 Task: Forward email with the signature Jesus Garcia with the subject Request for a proposal from softage.8@softage.net to softage.9@softage.net and softage.10@softage.net with BCC to softage.6@softage.net with the message I would appreciate it if you could send me the feedback survey results from the recent event.
Action: Mouse moved to (937, 155)
Screenshot: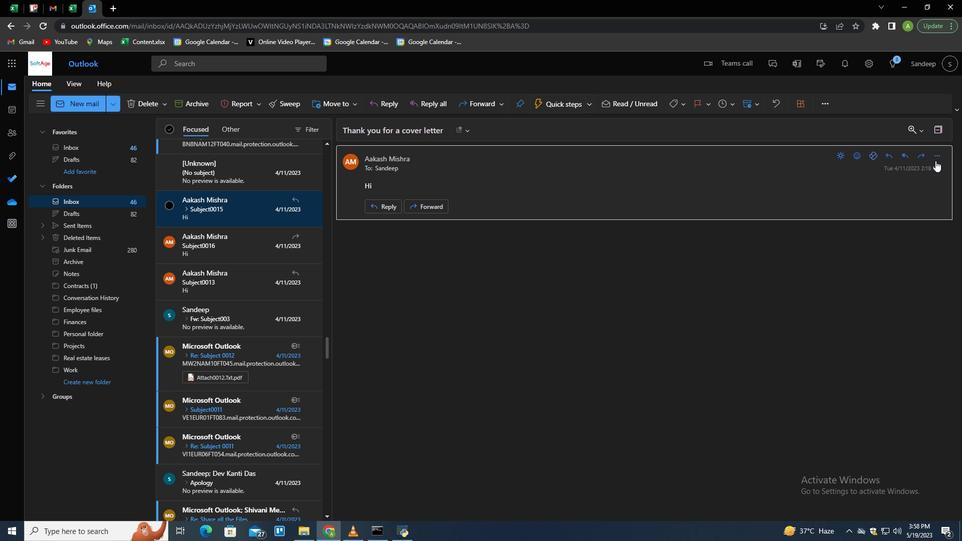 
Action: Mouse pressed left at (937, 155)
Screenshot: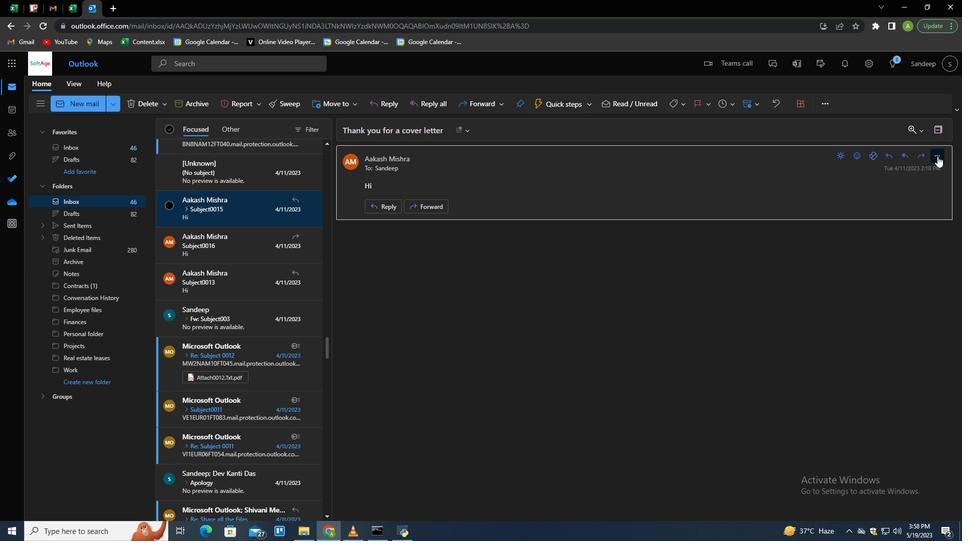 
Action: Mouse moved to (879, 205)
Screenshot: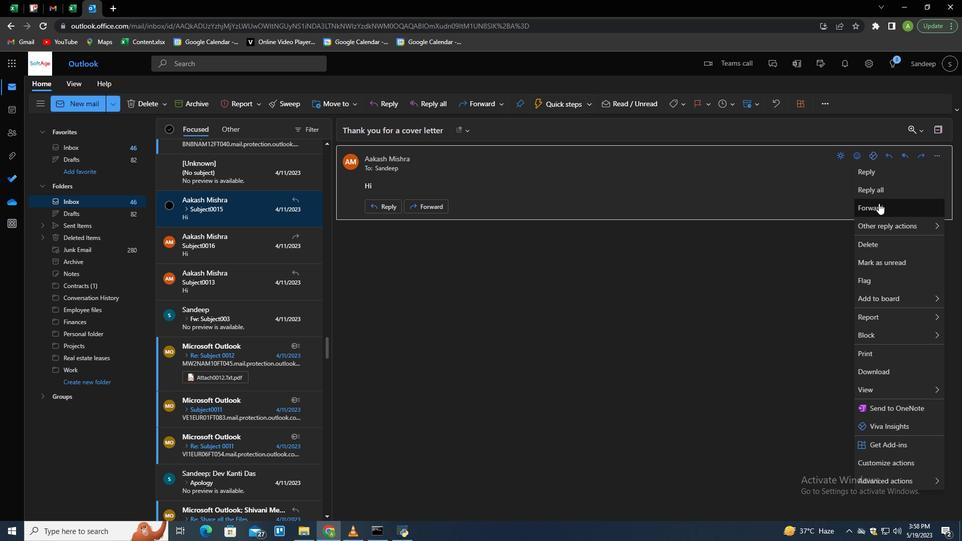 
Action: Mouse pressed left at (879, 205)
Screenshot: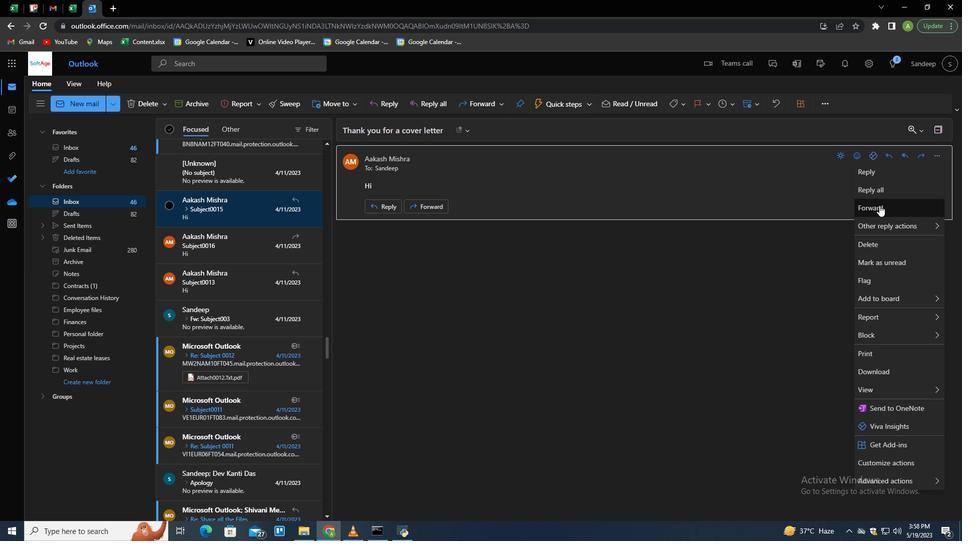 
Action: Mouse moved to (670, 100)
Screenshot: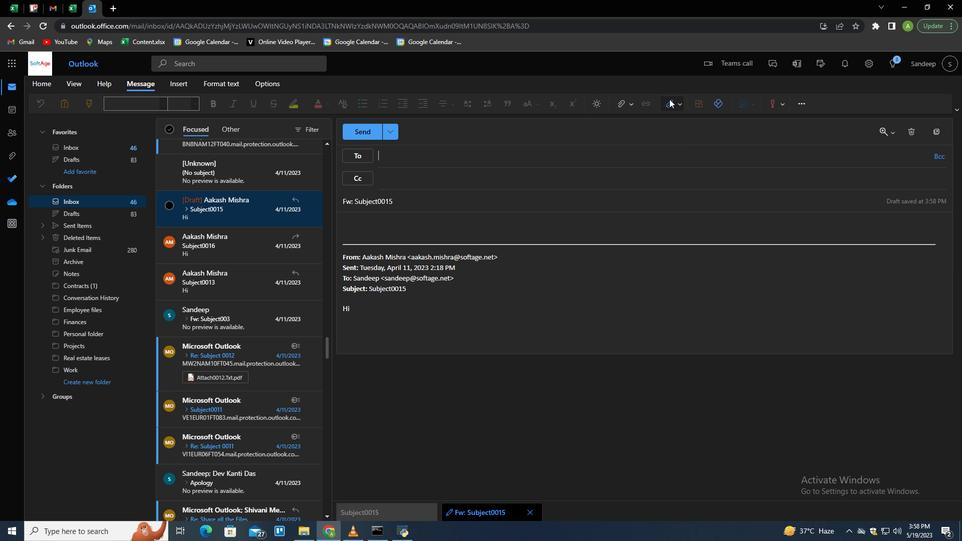 
Action: Mouse pressed left at (670, 100)
Screenshot: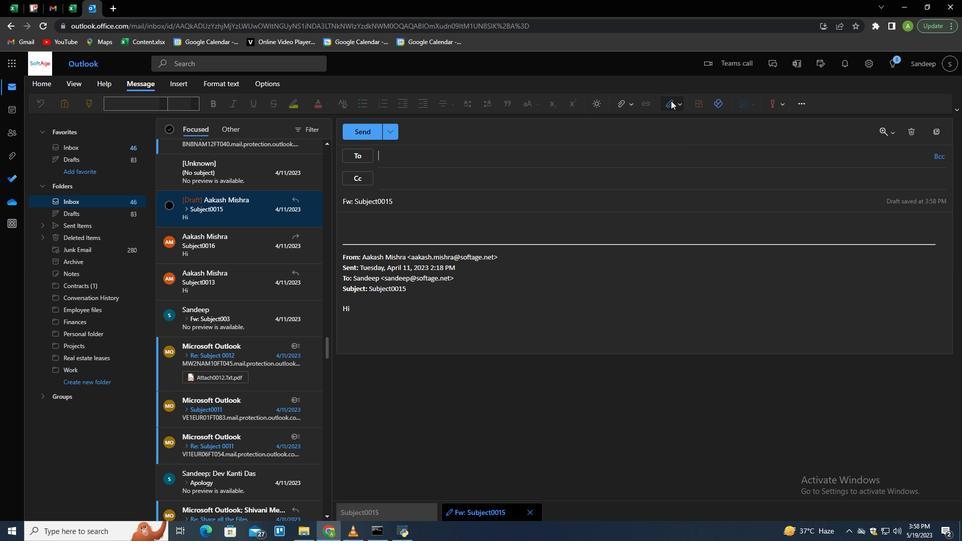 
Action: Mouse moved to (661, 145)
Screenshot: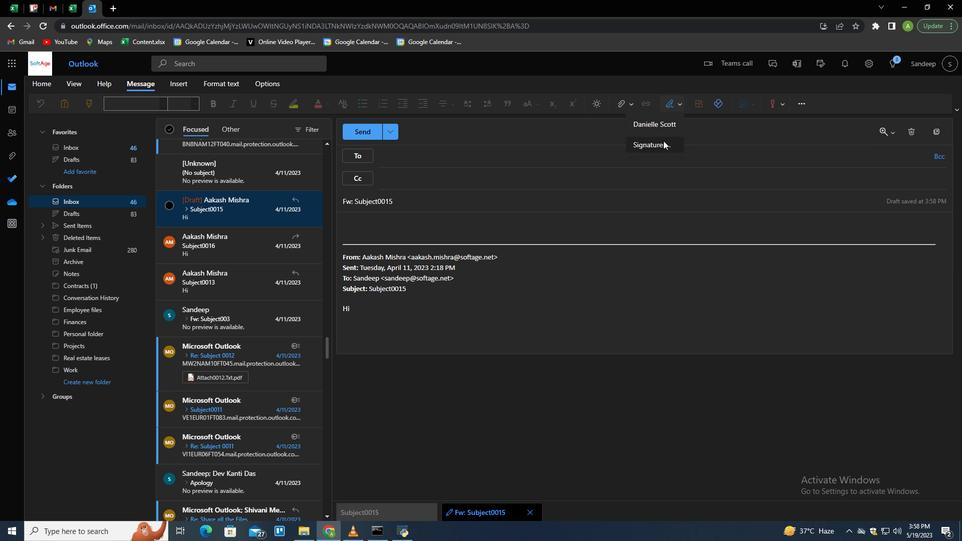 
Action: Mouse pressed left at (661, 145)
Screenshot: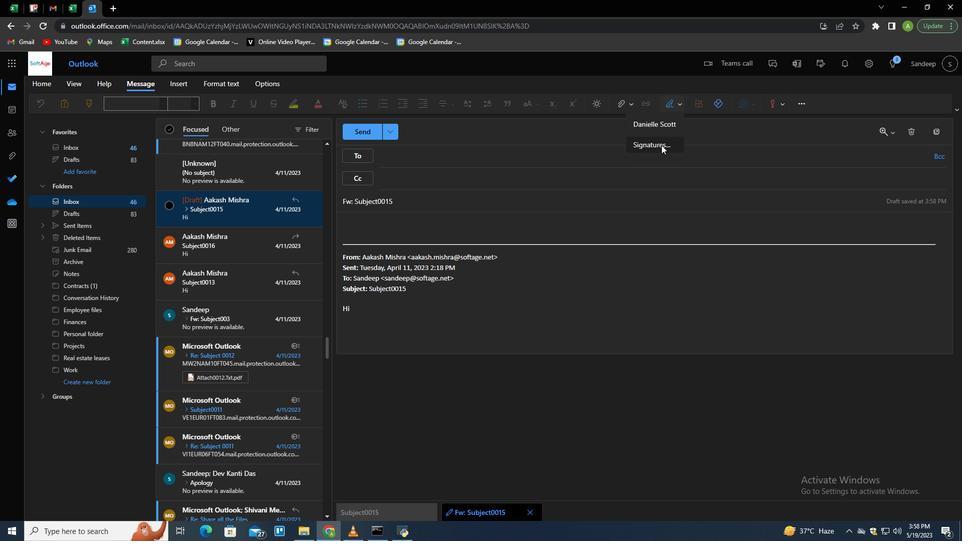 
Action: Mouse moved to (678, 181)
Screenshot: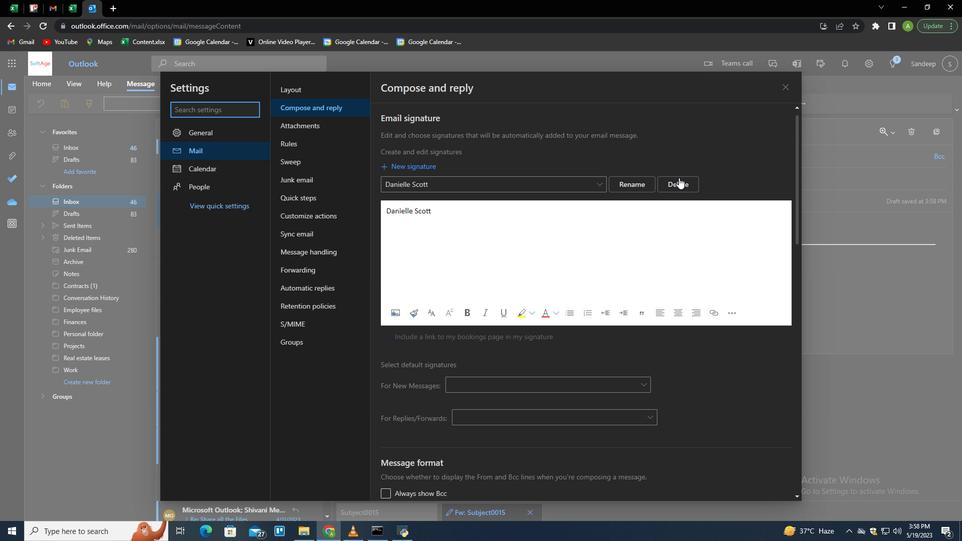 
Action: Mouse pressed left at (678, 181)
Screenshot: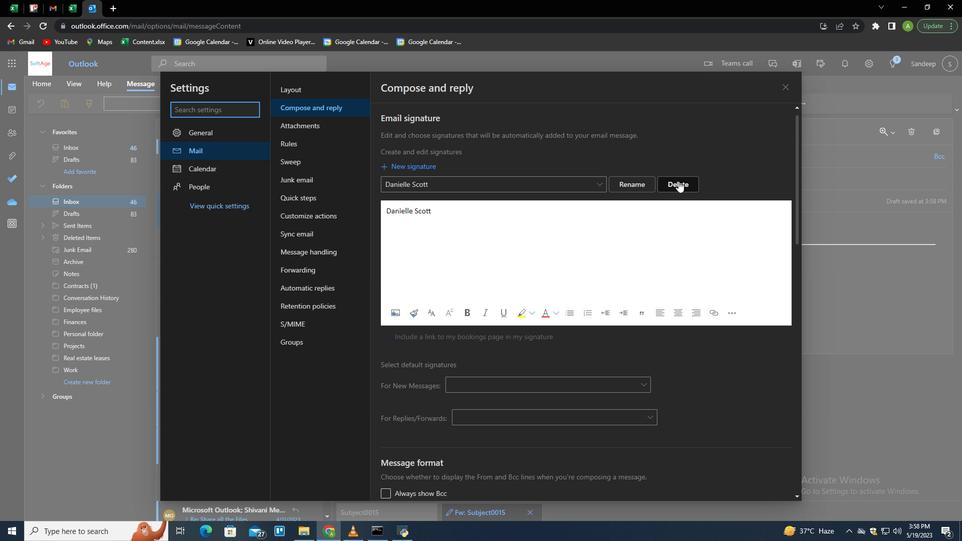 
Action: Mouse moved to (675, 182)
Screenshot: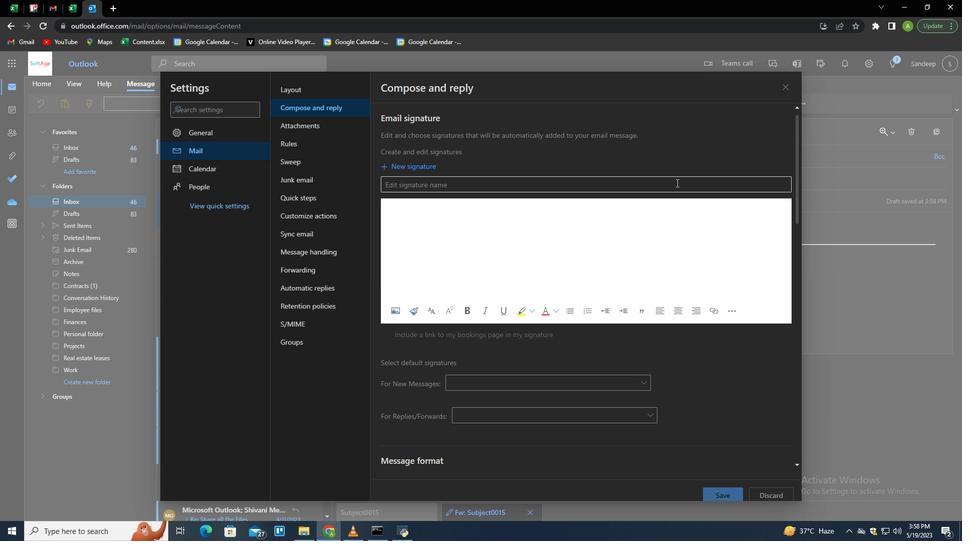 
Action: Mouse pressed left at (675, 182)
Screenshot: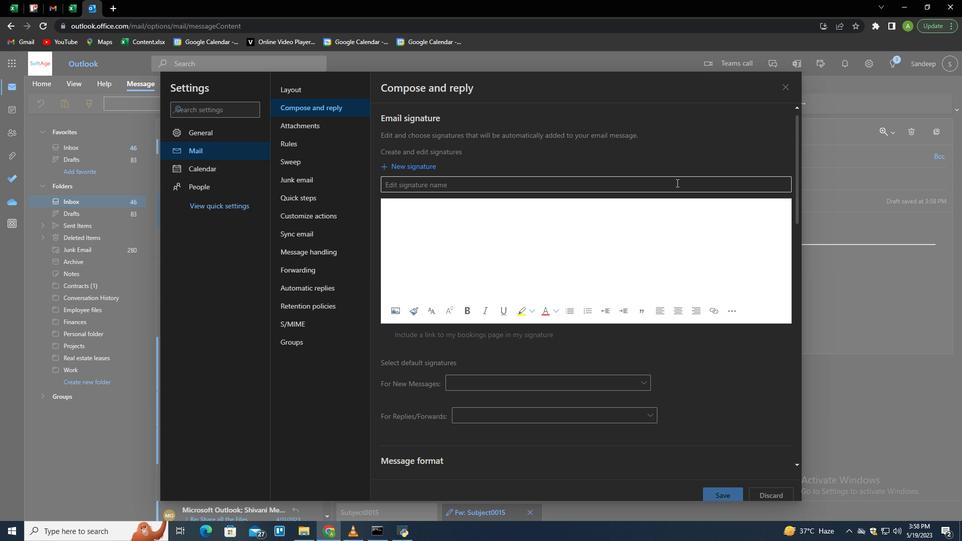 
Action: Key pressed <Key.shift>Jesus<Key.space><Key.shift>Garcia<Key.tab><Key.shift><Key.shift><Key.shift><Key.shift><Key.shift><Key.shift><Key.shift><Key.shift><Key.shift><Key.shift><Key.shift><Key.shift><Key.shift><Key.shift><Key.shift><Key.shift><Key.shift><Key.shift><Key.shift><Key.shift><Key.shift><Key.shift><Key.shift><Key.shift><Key.shift><Key.shift><Key.shift><Key.shift><Key.shift><Key.shift><Key.shift><Key.shift><Key.shift><Key.shift><Key.shift><Key.shift><Key.shift><Key.shift><Key.shift><Key.shift><Key.shift><Key.shift><Key.shift><Key.shift><Key.shift><Key.shift><Key.shift>Jesus<Key.space><Key.shift>Garcia
Screenshot: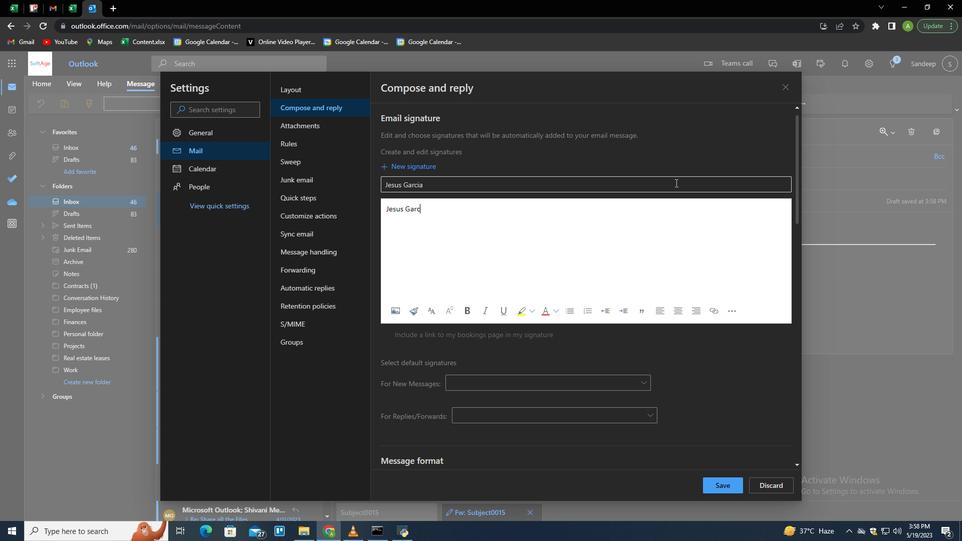 
Action: Mouse moved to (722, 482)
Screenshot: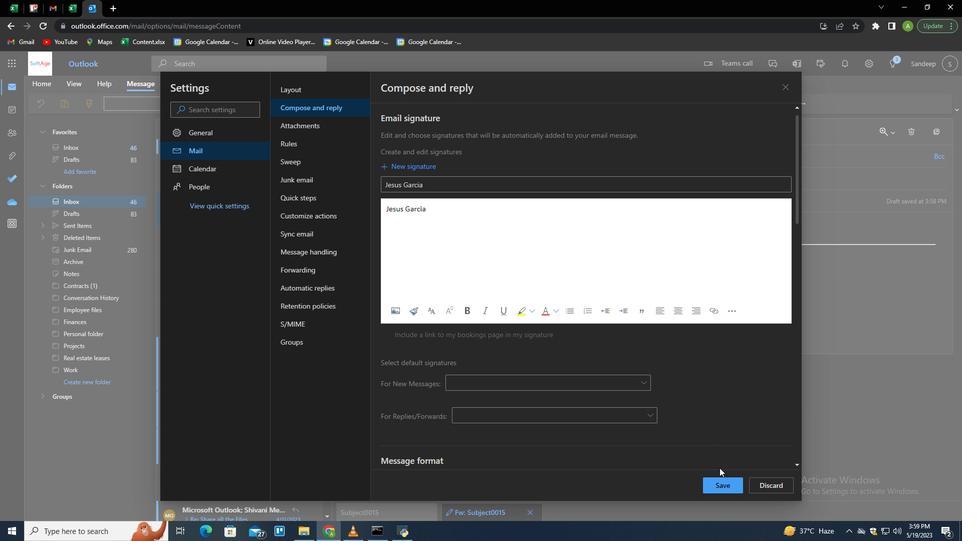 
Action: Mouse pressed left at (722, 482)
Screenshot: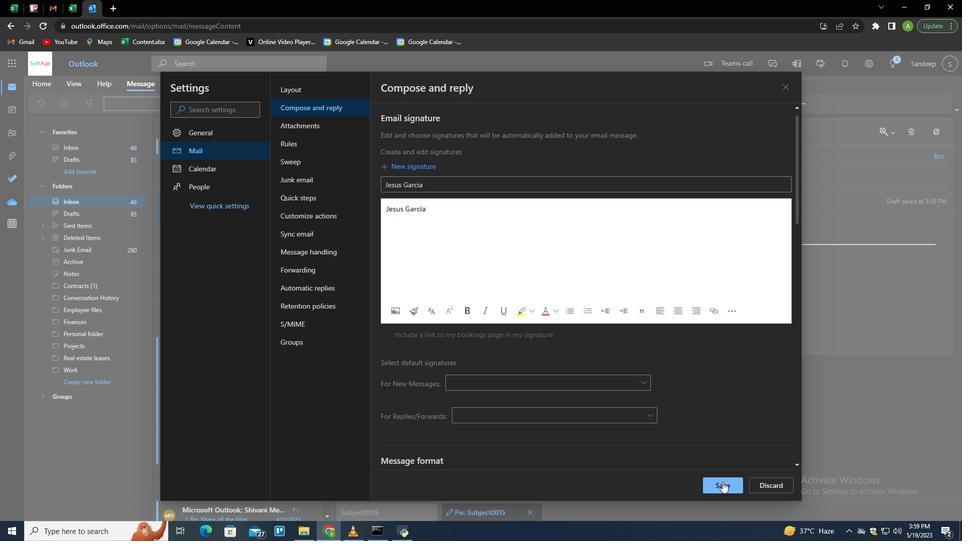 
Action: Mouse moved to (842, 279)
Screenshot: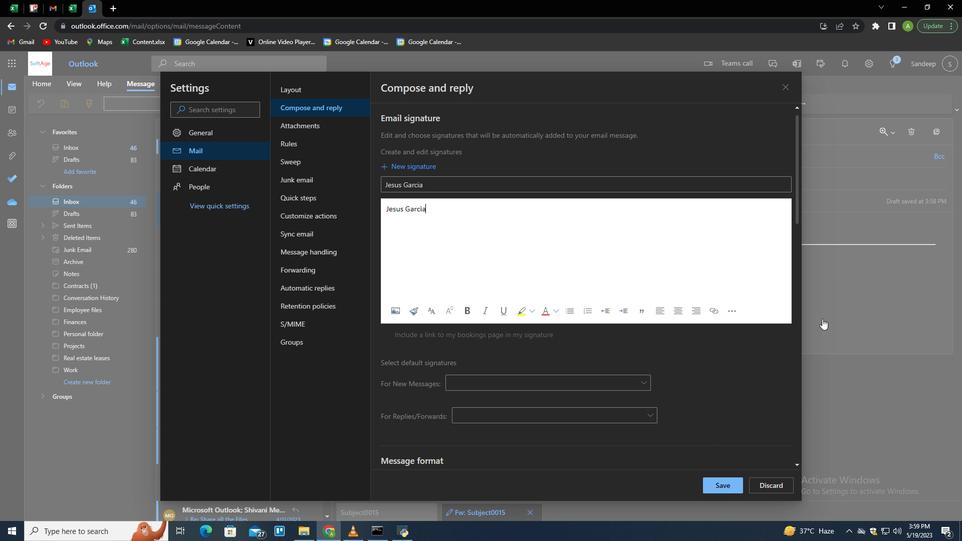 
Action: Mouse pressed left at (842, 279)
Screenshot: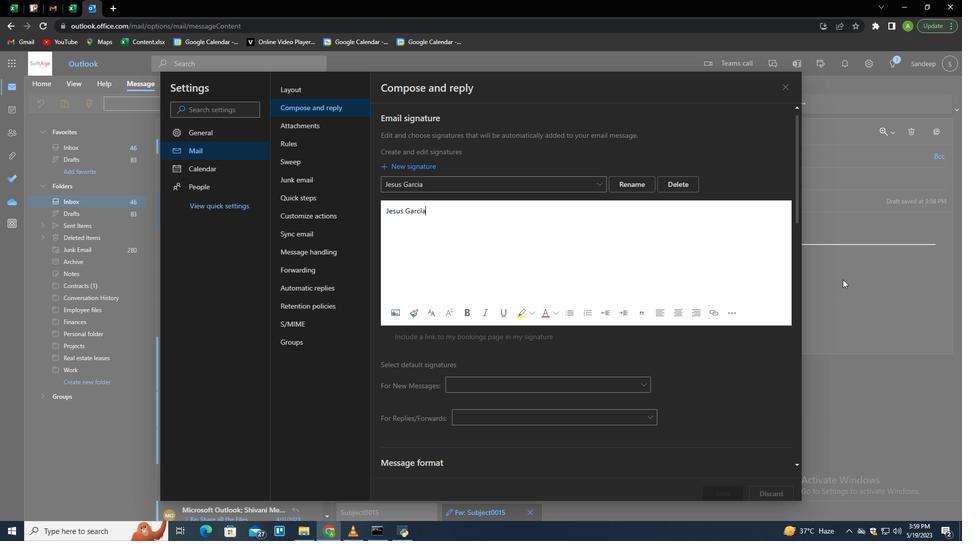 
Action: Mouse moved to (669, 101)
Screenshot: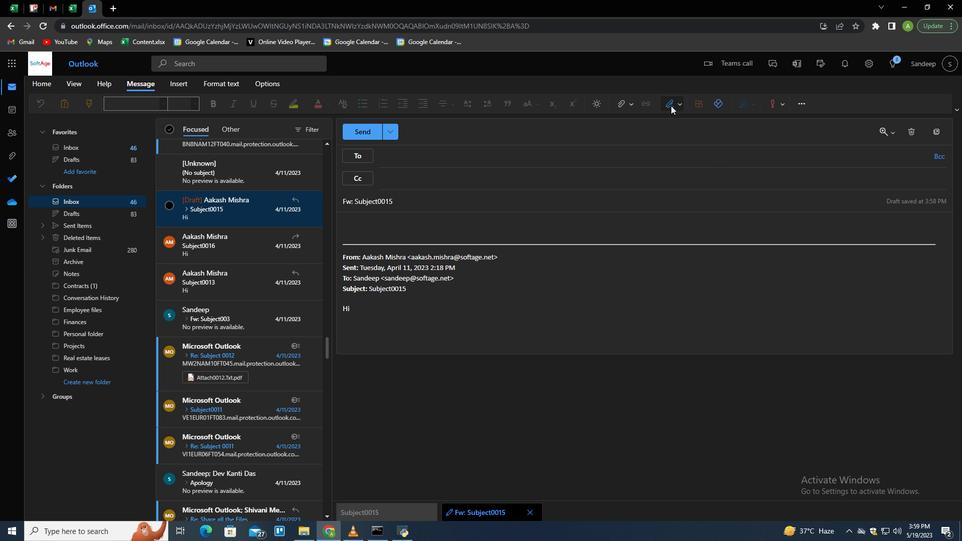 
Action: Mouse pressed left at (669, 101)
Screenshot: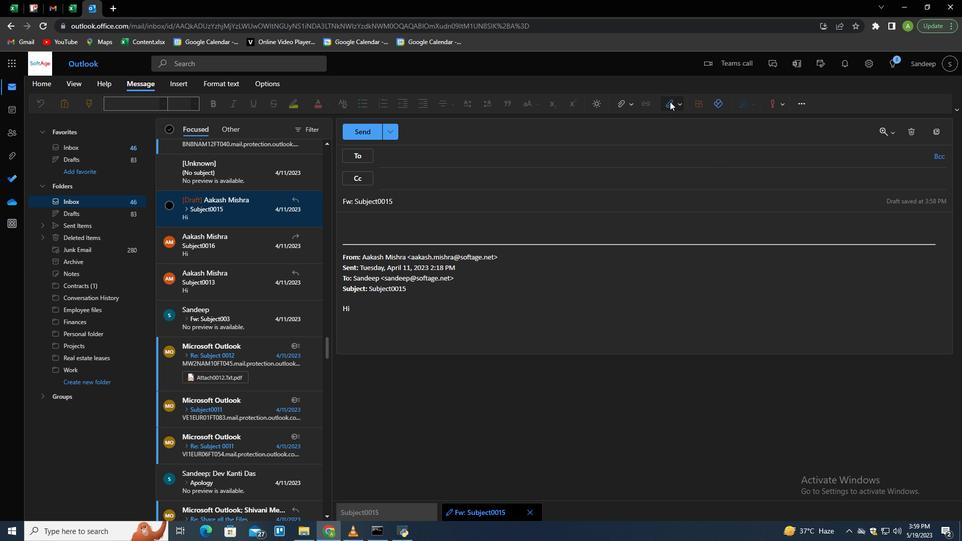 
Action: Mouse moved to (661, 124)
Screenshot: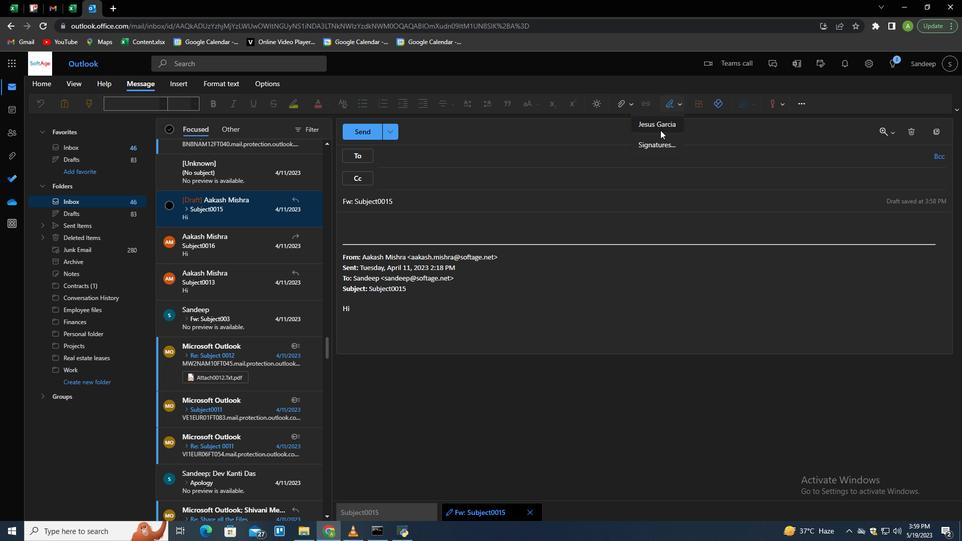 
Action: Mouse pressed left at (661, 124)
Screenshot: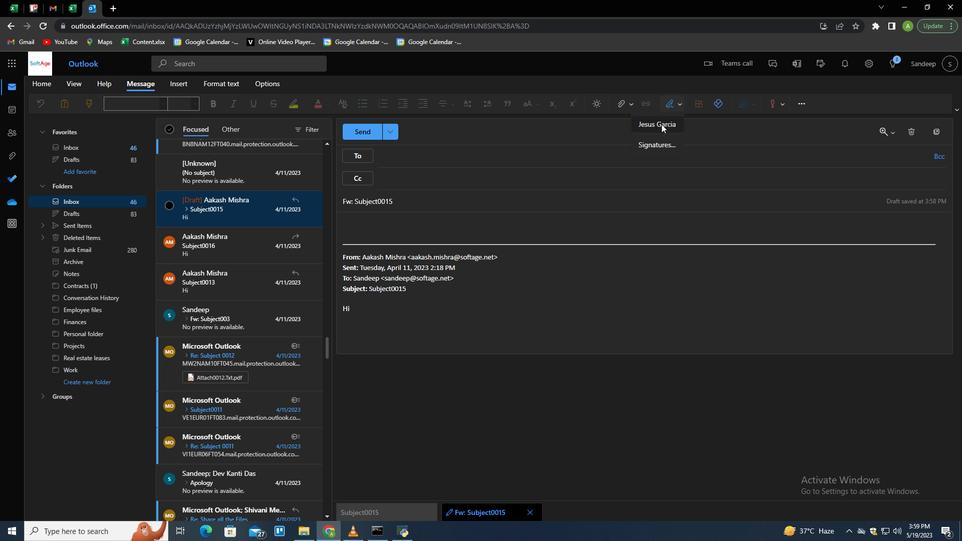 
Action: Mouse moved to (355, 200)
Screenshot: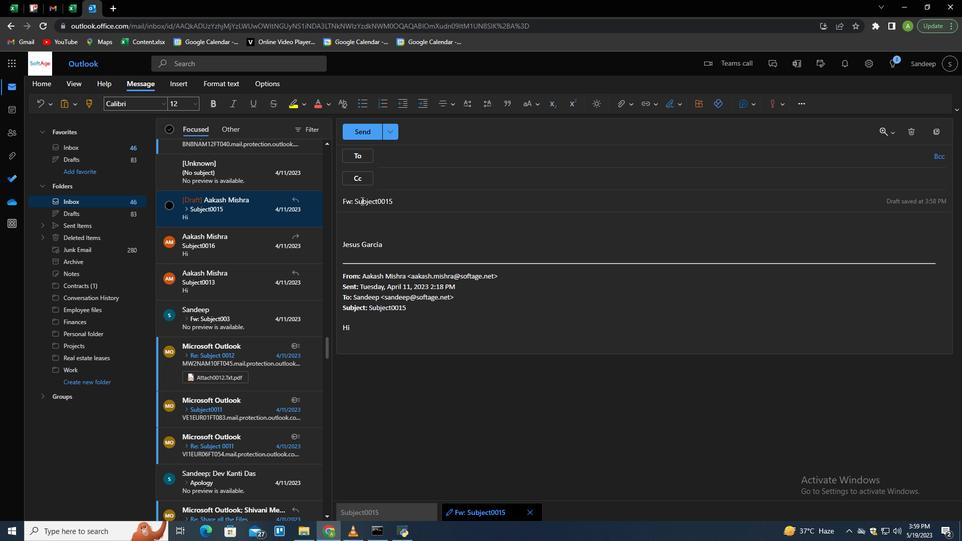 
Action: Mouse pressed left at (355, 200)
Screenshot: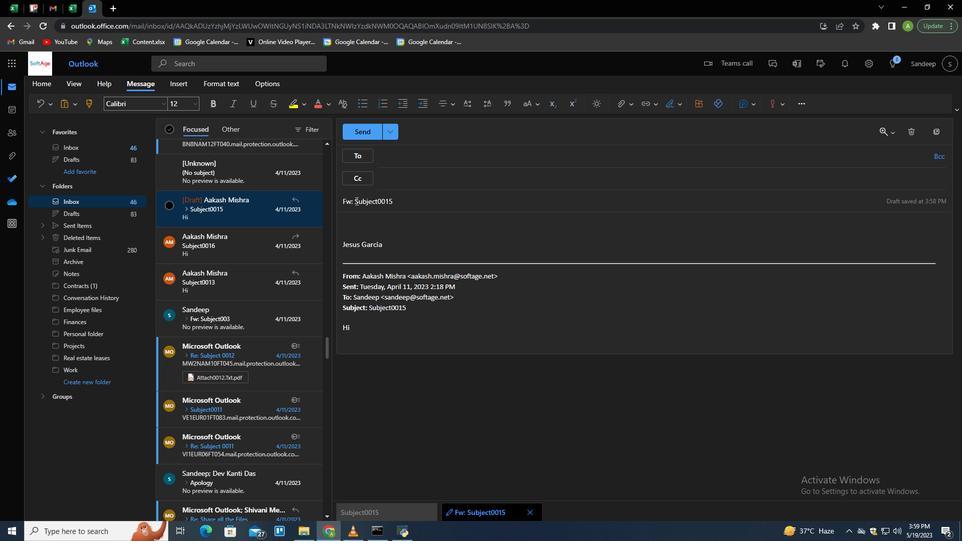 
Action: Mouse moved to (494, 228)
Screenshot: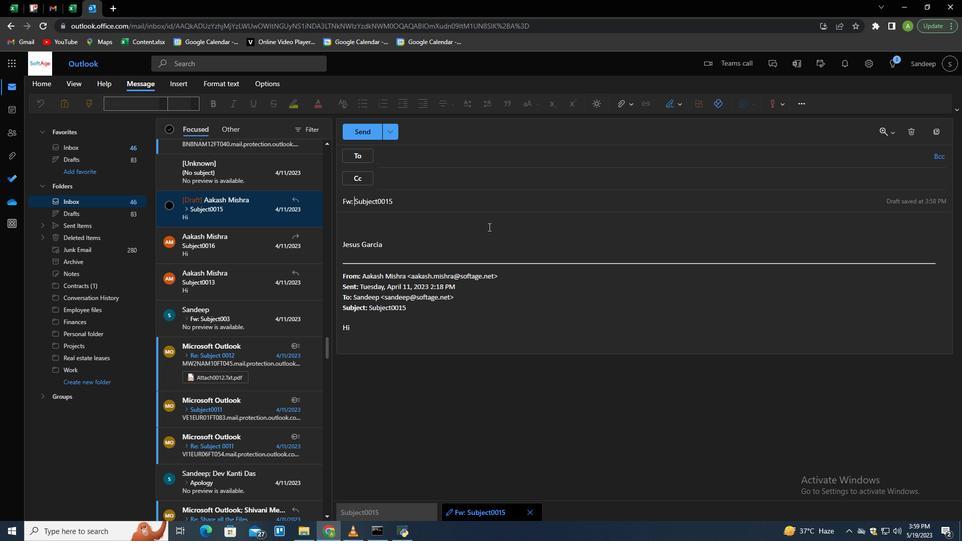 
Action: Key pressed <Key.shift_r><Key.end><Key.shift>Request<Key.space>for<Key.space>a<Key.space>proposal<Key.tab>
Screenshot: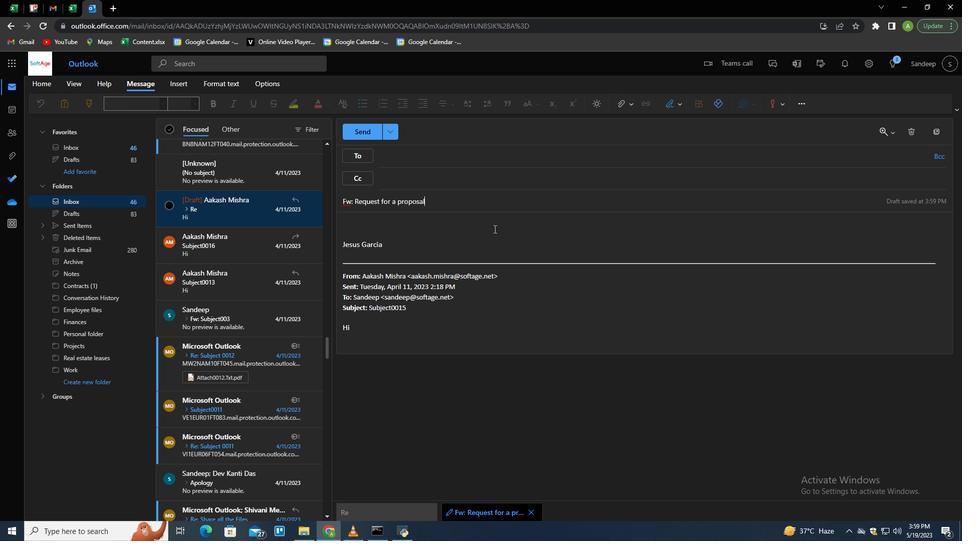 
Action: Mouse moved to (434, 159)
Screenshot: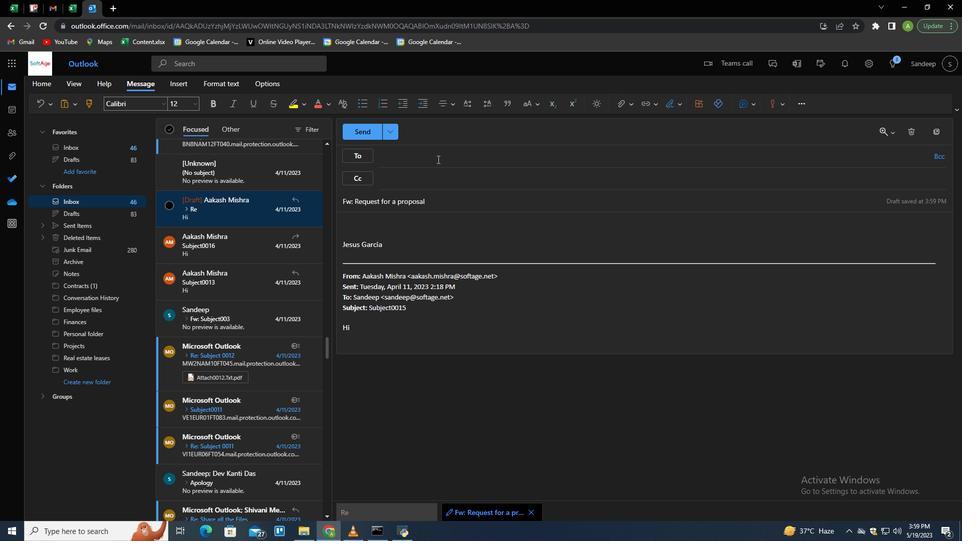 
Action: Mouse pressed left at (434, 159)
Screenshot: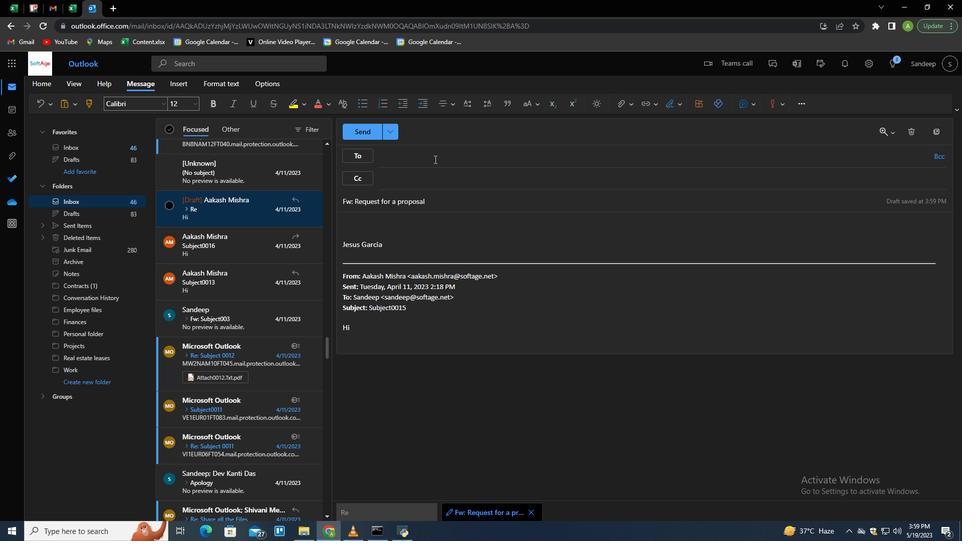 
Action: Key pressed softage.9<Key.shift><Key.shift>@softage.net<Key.enter>softage.net<Key.backspace><Key.backspace><Key.backspace>q<Key.backspace>10<Key.shift>@softage.net<Key.enter>
Screenshot: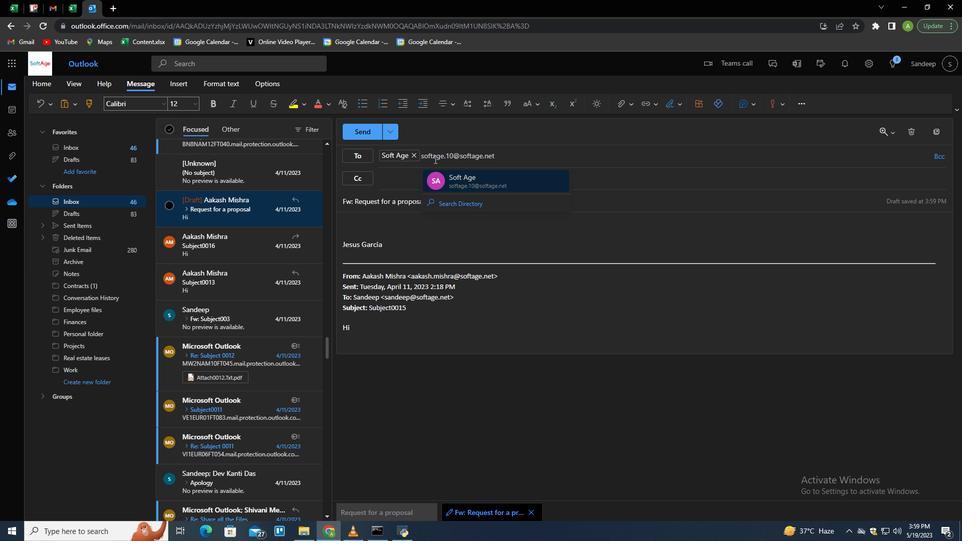
Action: Mouse moved to (939, 161)
Screenshot: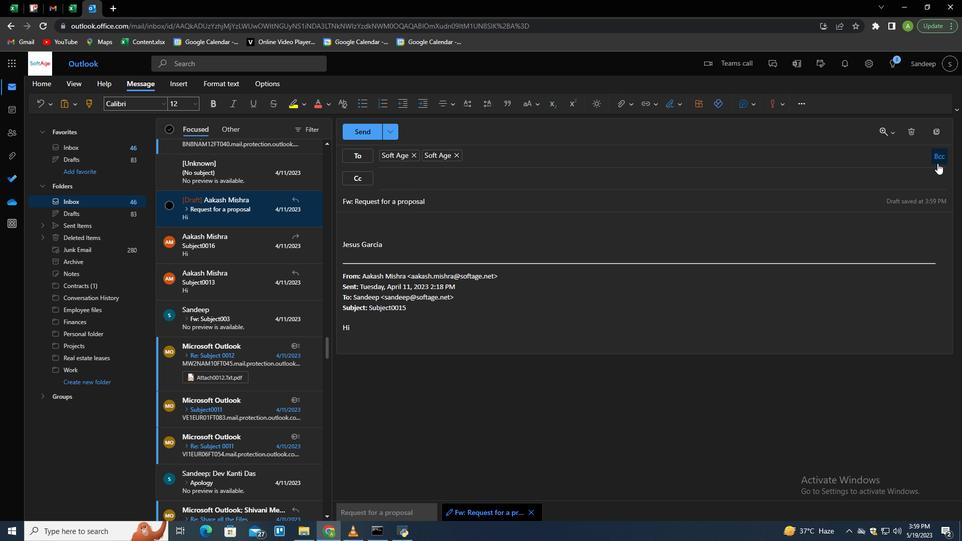 
Action: Mouse pressed left at (939, 161)
Screenshot: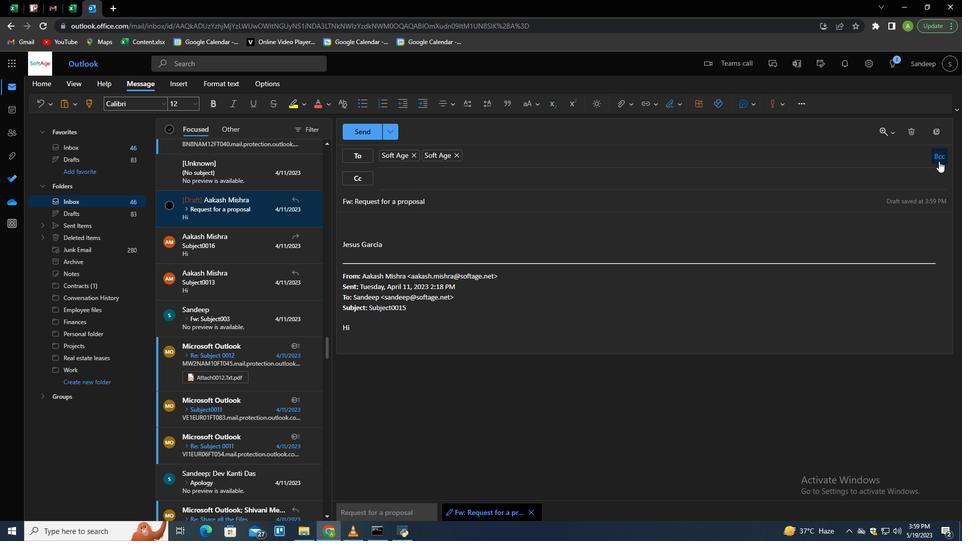 
Action: Mouse moved to (720, 199)
Screenshot: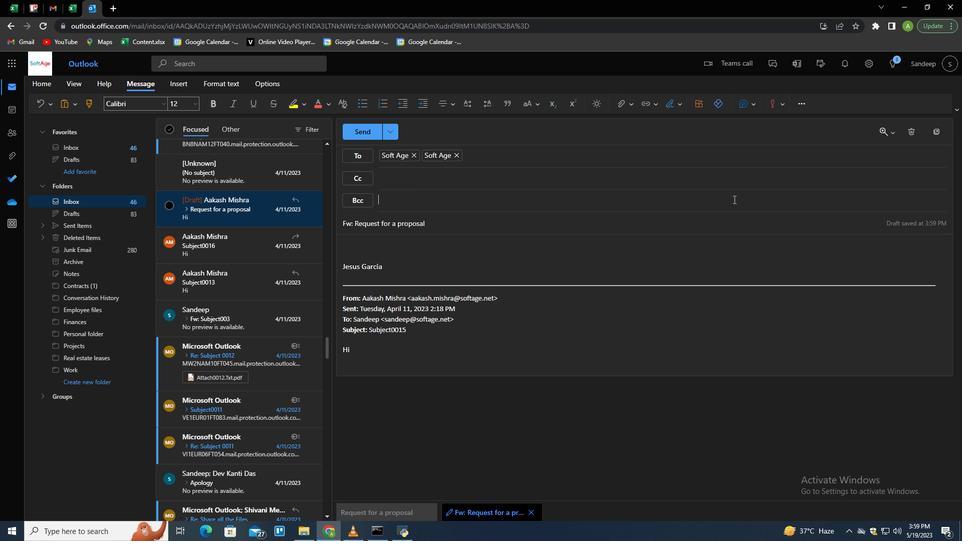 
Action: Key pressed softage.6<Key.shift>@softage.net<Key.enter>
Screenshot: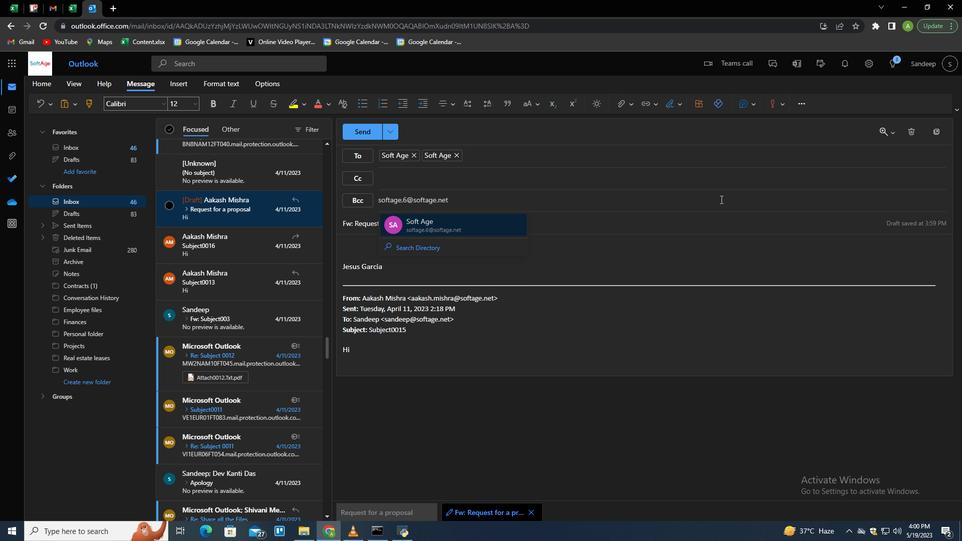 
Action: Mouse moved to (554, 251)
Screenshot: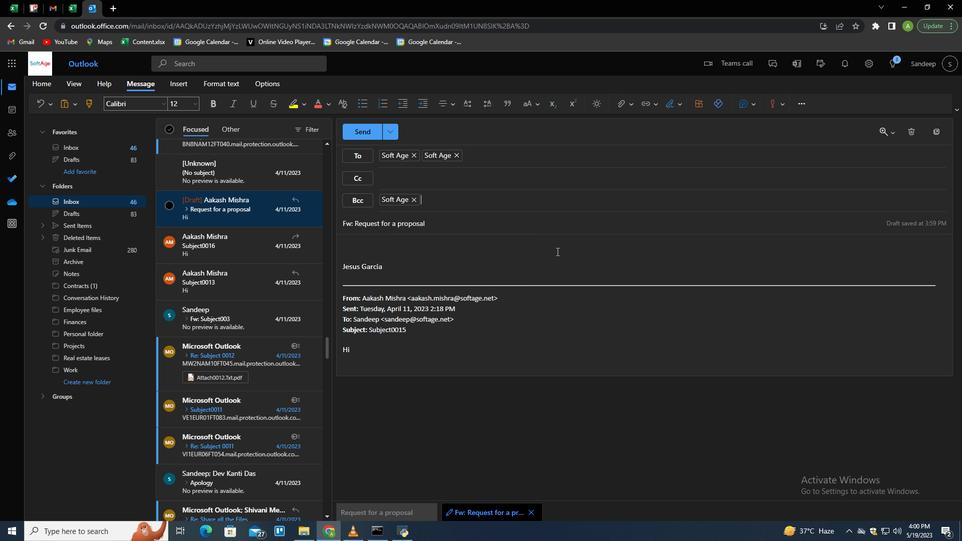 
Action: Key pressed <Key.tab>
Screenshot: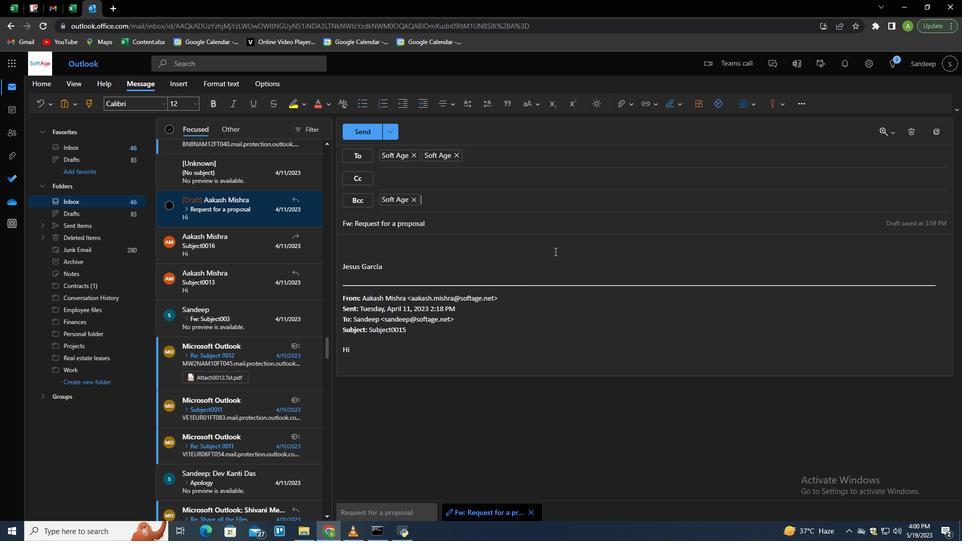 
Action: Mouse moved to (552, 251)
Screenshot: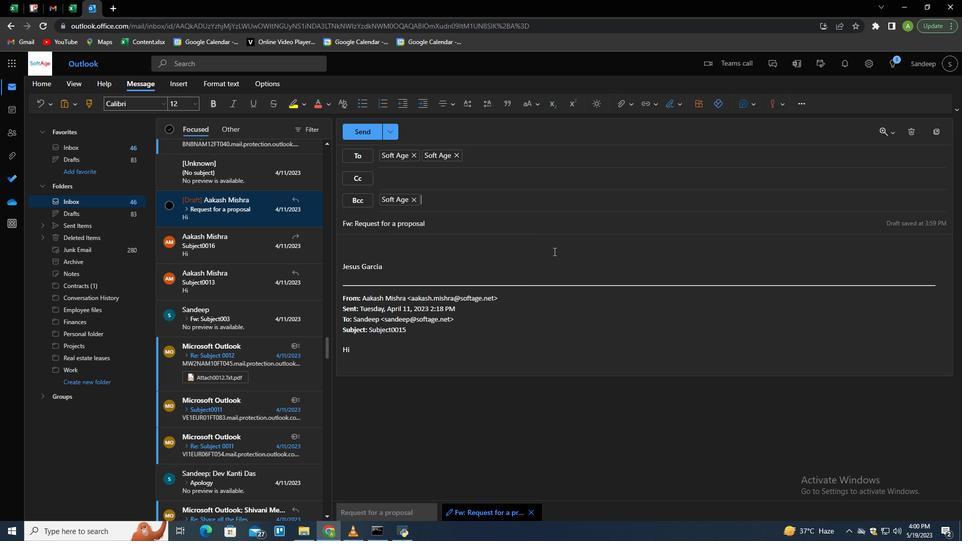 
Action: Key pressed <Key.tab>
Screenshot: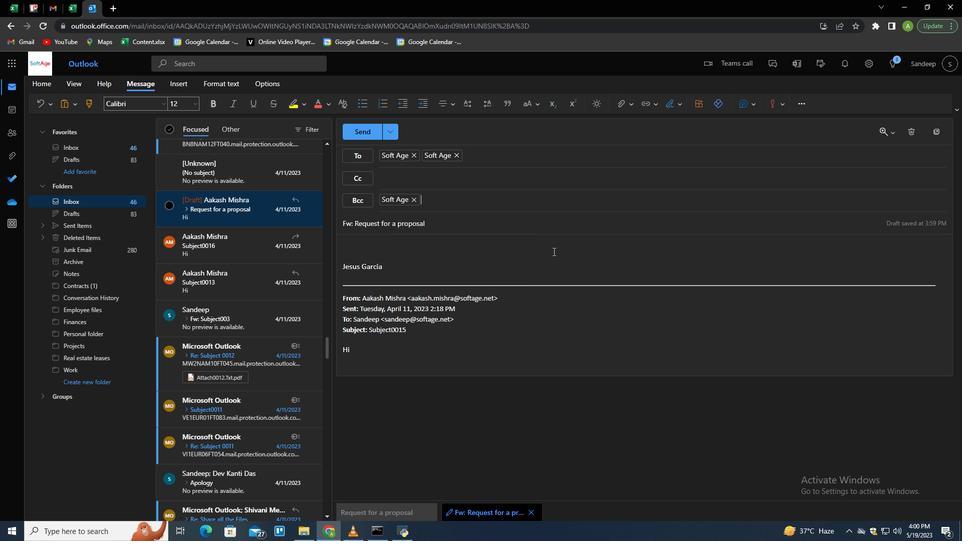 
Action: Mouse moved to (552, 252)
Screenshot: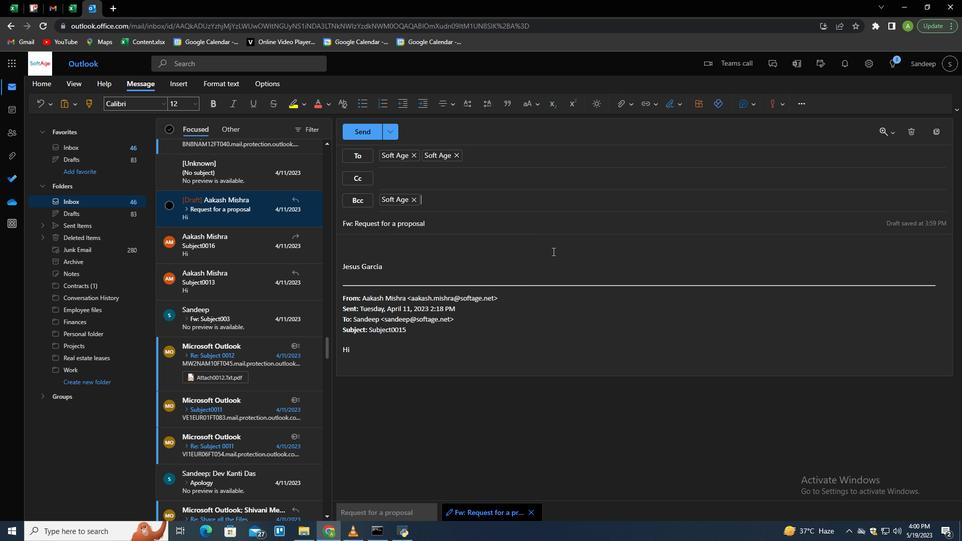 
Action: Key pressed <Key.shift>I<Key.space>would<Key.space>appreciate<Key.space>it<Key.space>if<Key.space>you<Key.space>could<Key.space>send<Key.space>me<Key.space>the<Key.space>feedback<Key.space>survey<Key.space>results<Key.space>from<Key.space>the<Key.space>recent<Key.space>re<Key.backspace><Key.backspace>evetn<Key.backspace><Key.backspace>nt.<Key.enter>
Screenshot: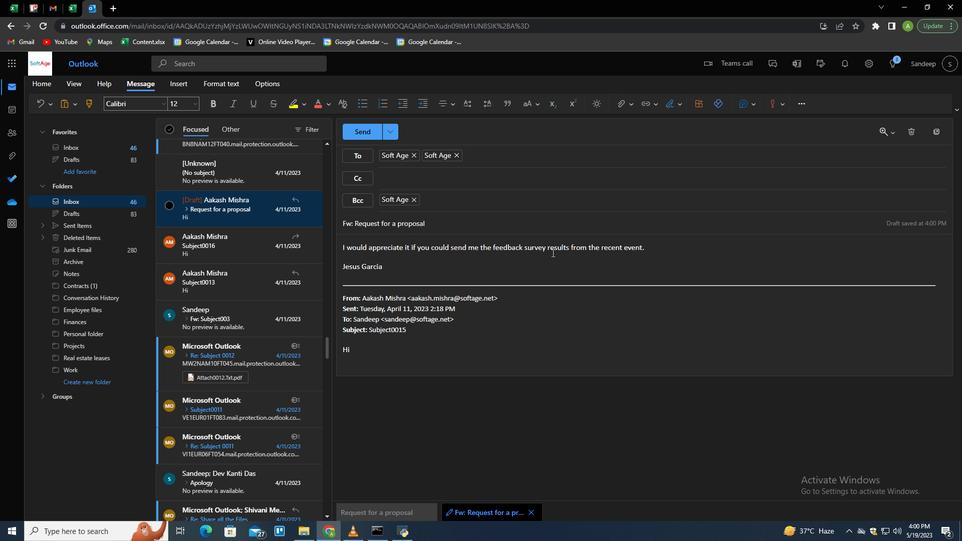 
